 Task: Schedule a 'Marketing Strategy Meeting' on 7/25/2023 from 3:00 PM to 6:00 PM at 'Conference Hall B Wing'.
Action: Mouse moved to (17, 126)
Screenshot: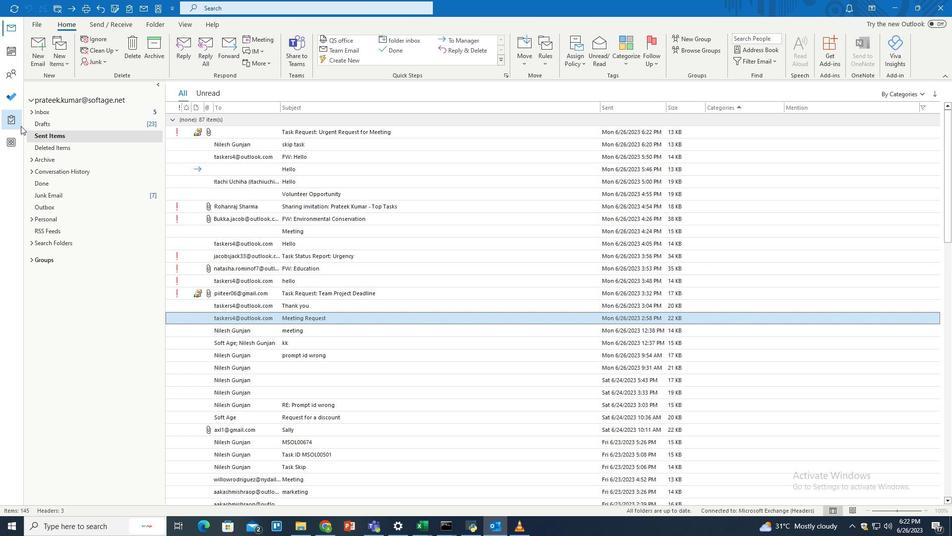 
Action: Mouse pressed left at (17, 126)
Screenshot: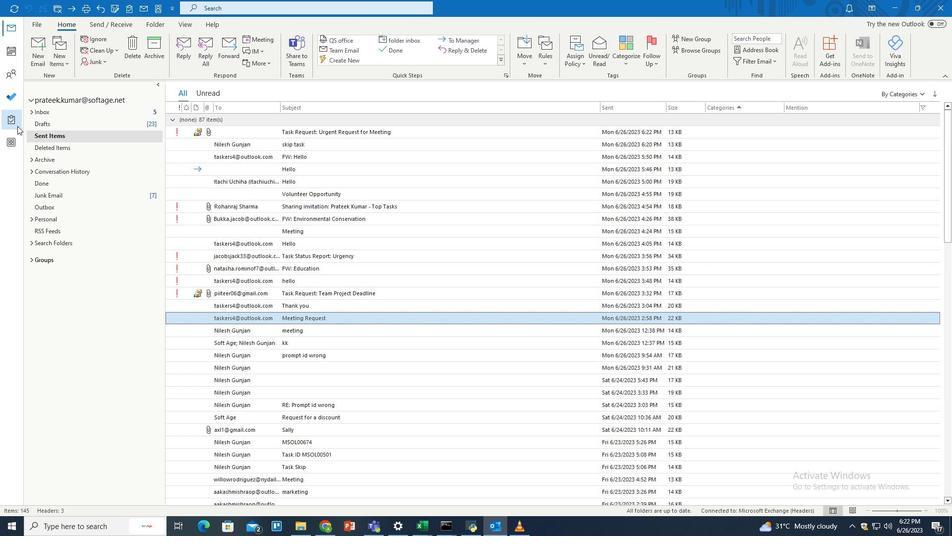 
Action: Mouse moved to (85, 53)
Screenshot: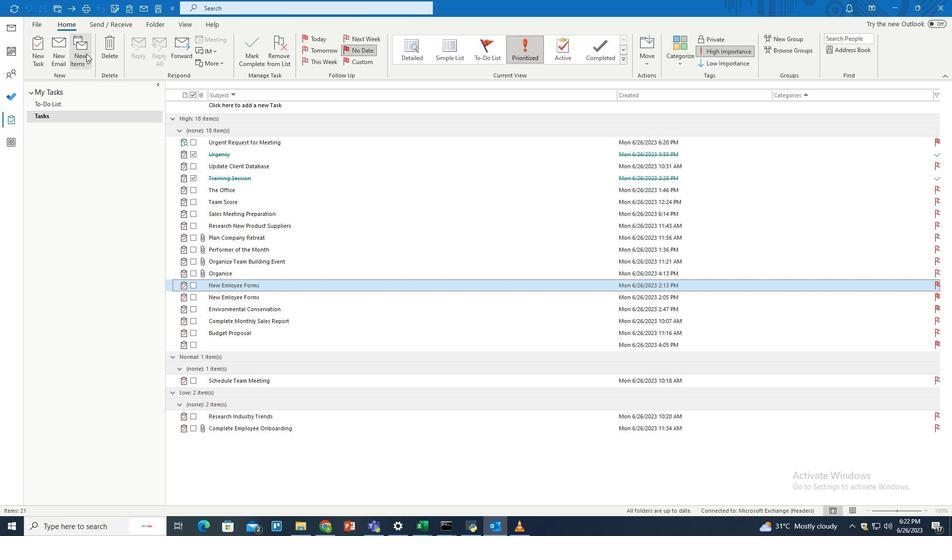 
Action: Mouse pressed left at (85, 53)
Screenshot: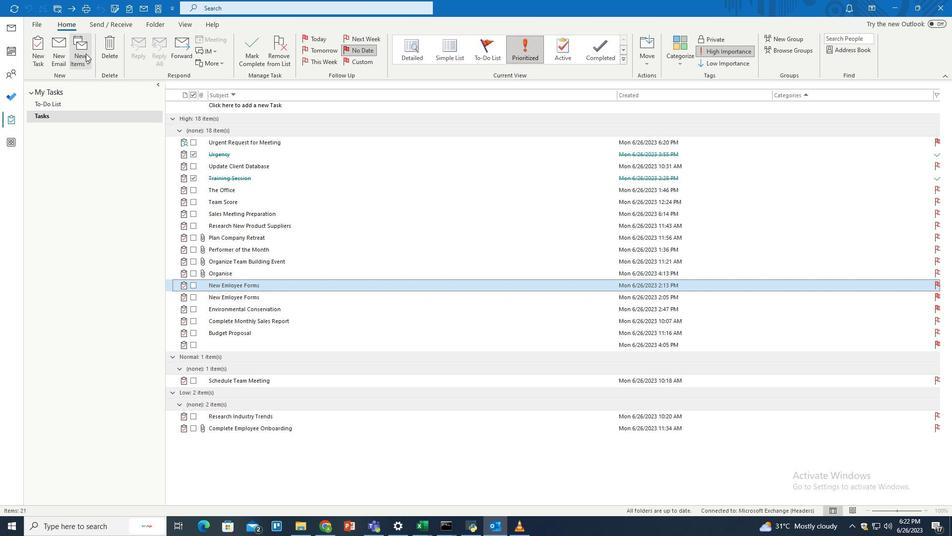 
Action: Mouse moved to (102, 106)
Screenshot: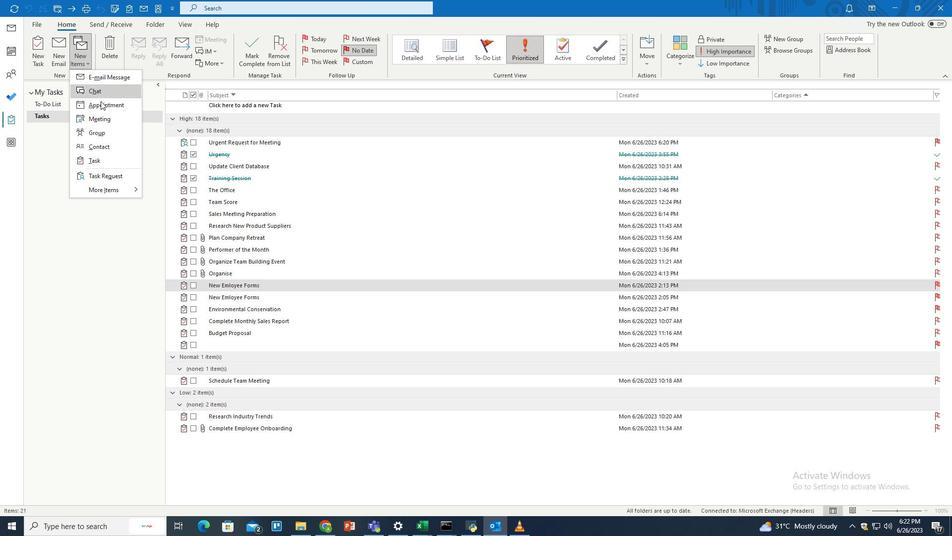 
Action: Mouse pressed left at (102, 106)
Screenshot: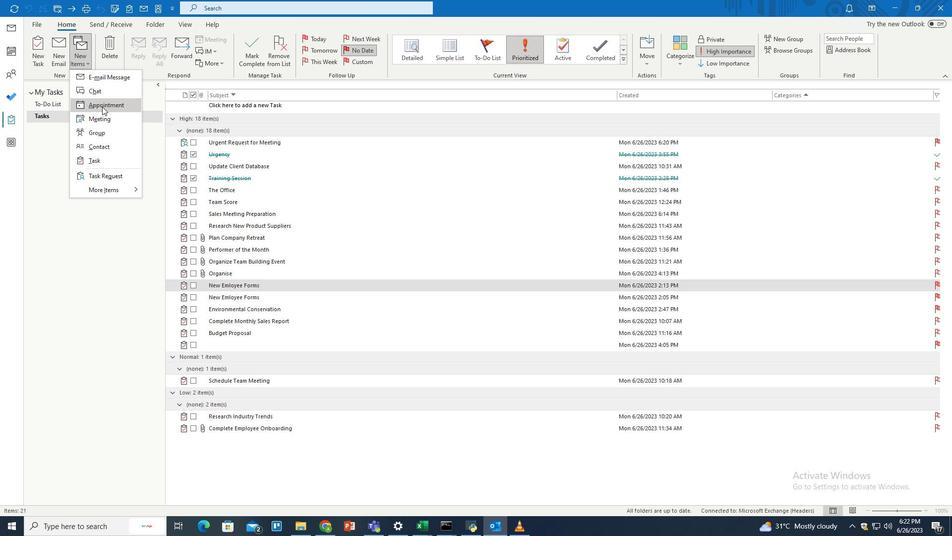 
Action: Mouse moved to (206, 205)
Screenshot: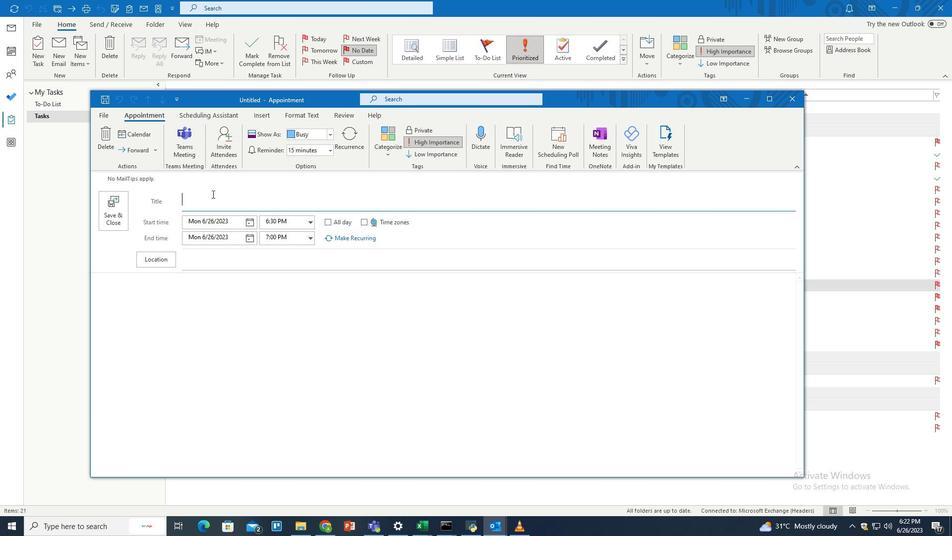 
Action: Key pressed <Key.shift>Marketing<Key.space><Key.shift>Strategy<Key.space><Key.shift>Meeting
Screenshot: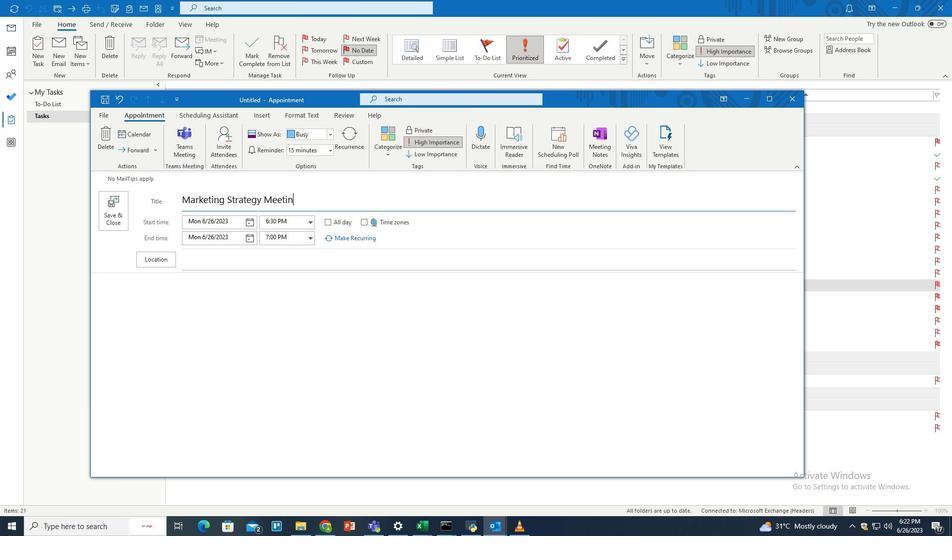 
Action: Mouse moved to (180, 300)
Screenshot: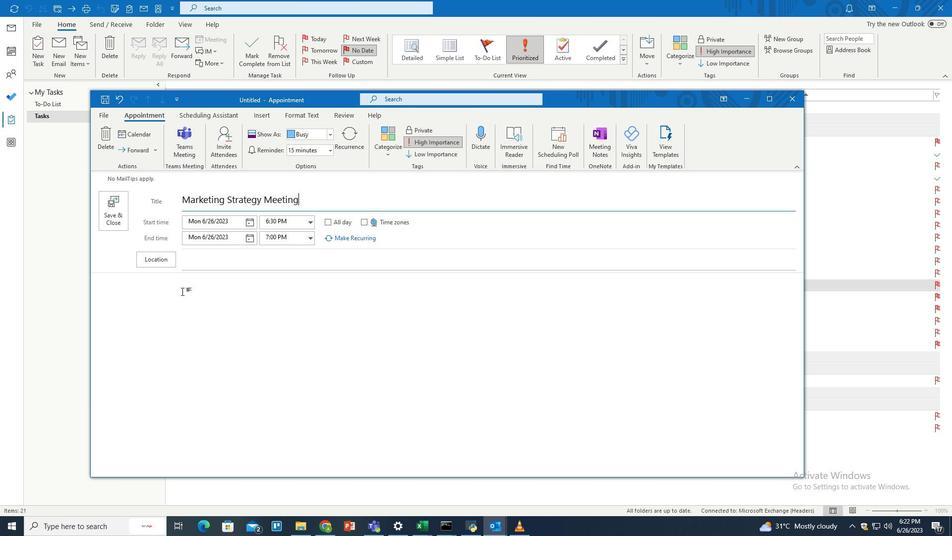 
Action: Mouse pressed left at (180, 300)
Screenshot: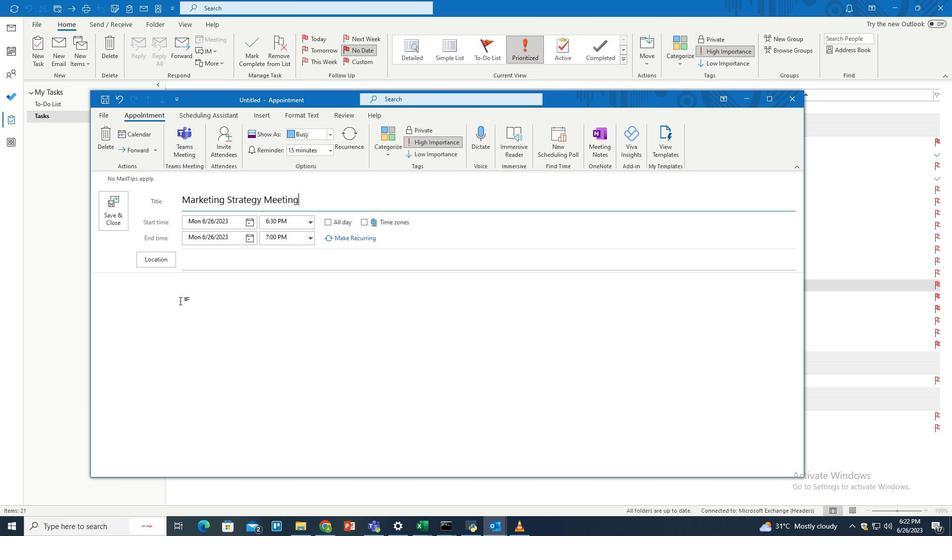 
Action: Key pressed <Key.shift>Scheduled<Key.space><Key.shift>M<Key.backspace>marketing<Key.space>strategy<Key.space>meeting<Key.space>to<Key.space>discuss<Key.space>upcoming<Key.space>campaigns,<Key.space>target<Key.space>audience<Key.space>analysis,<Key.space>and<Key.space>budget<Key.space>allocation.<Key.backspace>
Screenshot: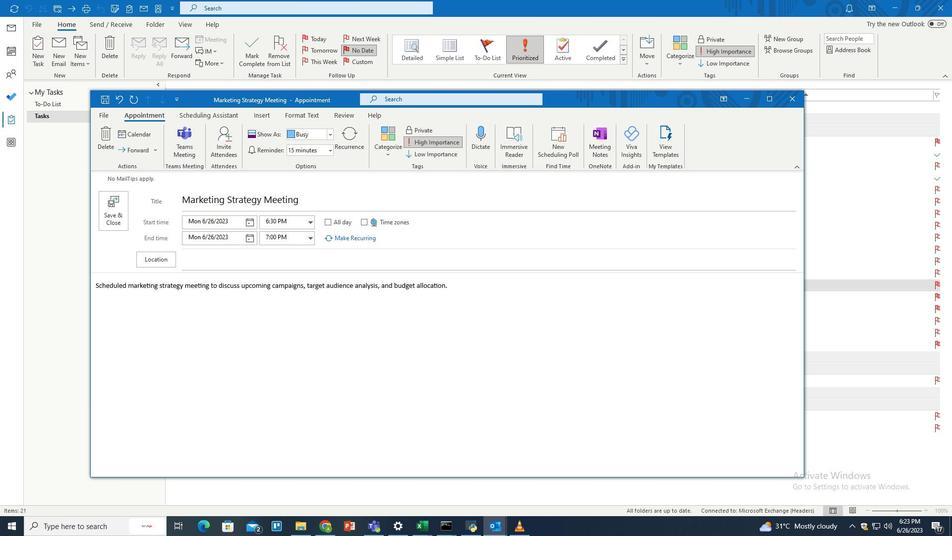 
Action: Mouse moved to (249, 222)
Screenshot: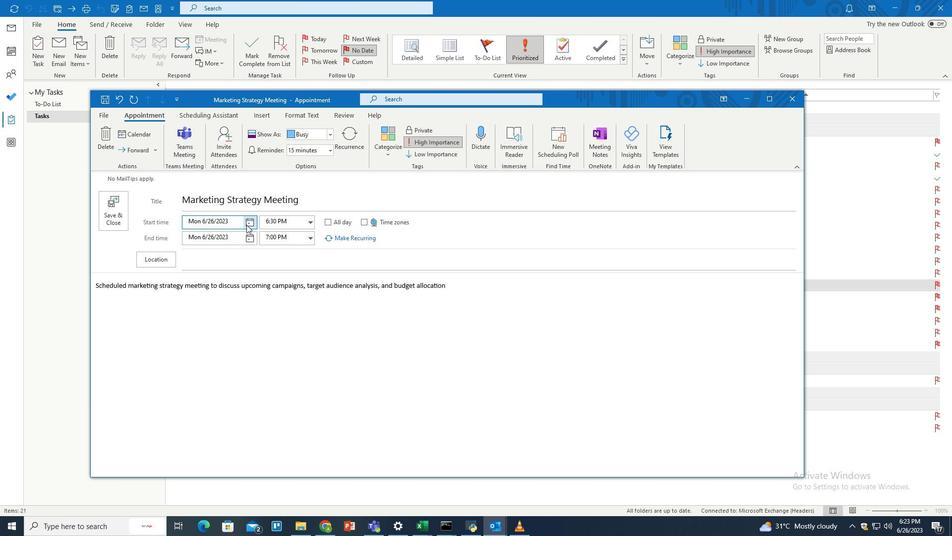 
Action: Mouse pressed left at (249, 222)
Screenshot: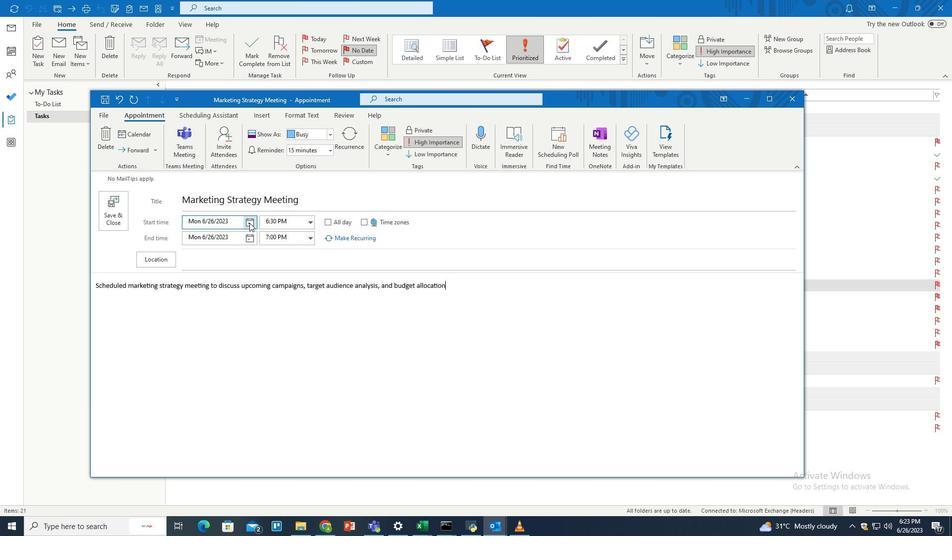 
Action: Mouse moved to (251, 232)
Screenshot: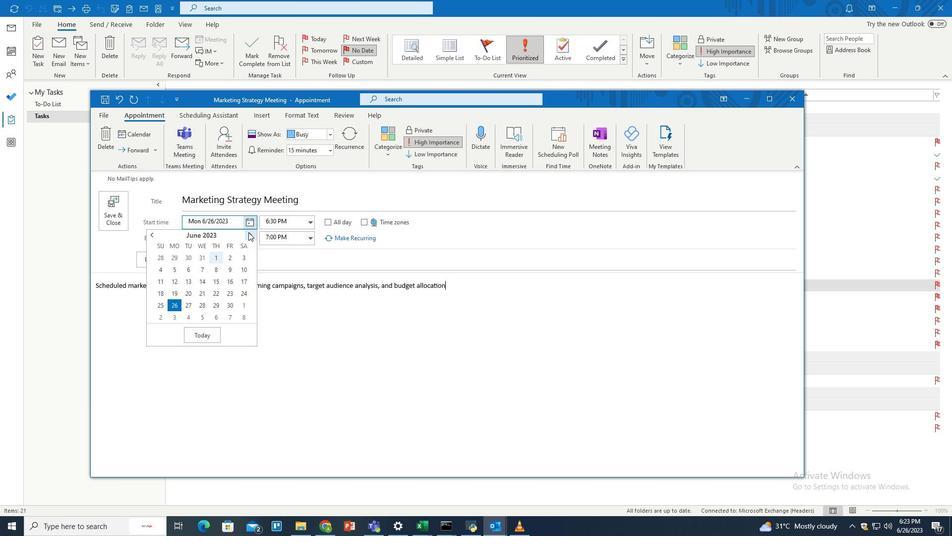 
Action: Mouse pressed left at (251, 232)
Screenshot: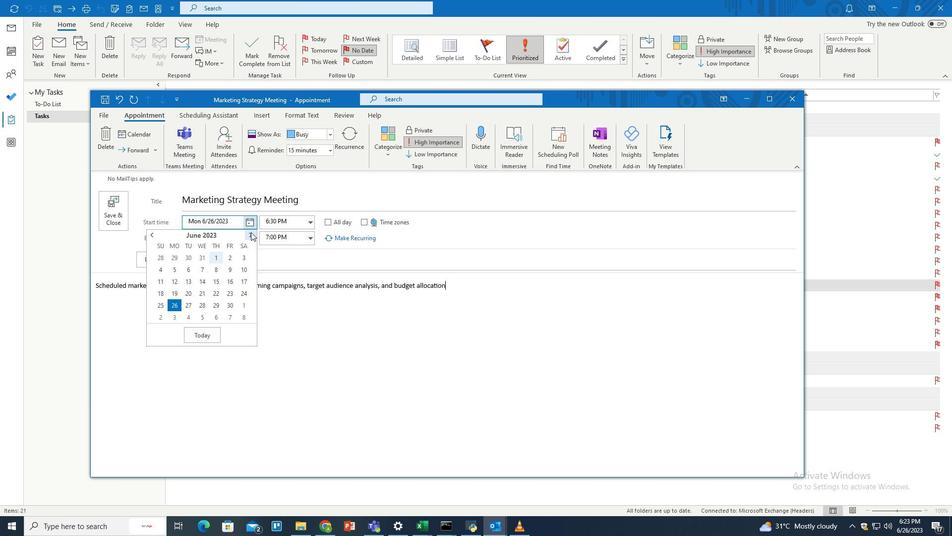 
Action: Mouse moved to (189, 301)
Screenshot: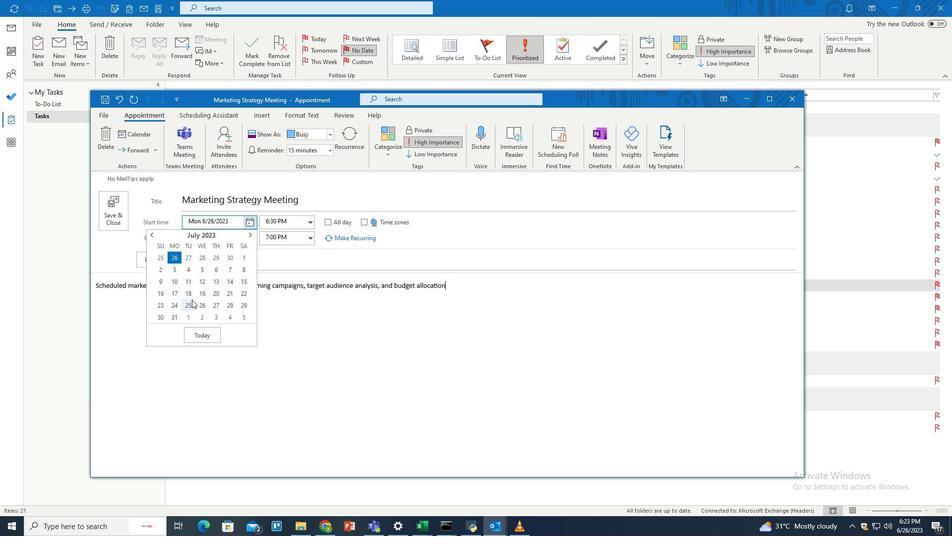
Action: Mouse pressed left at (189, 301)
Screenshot: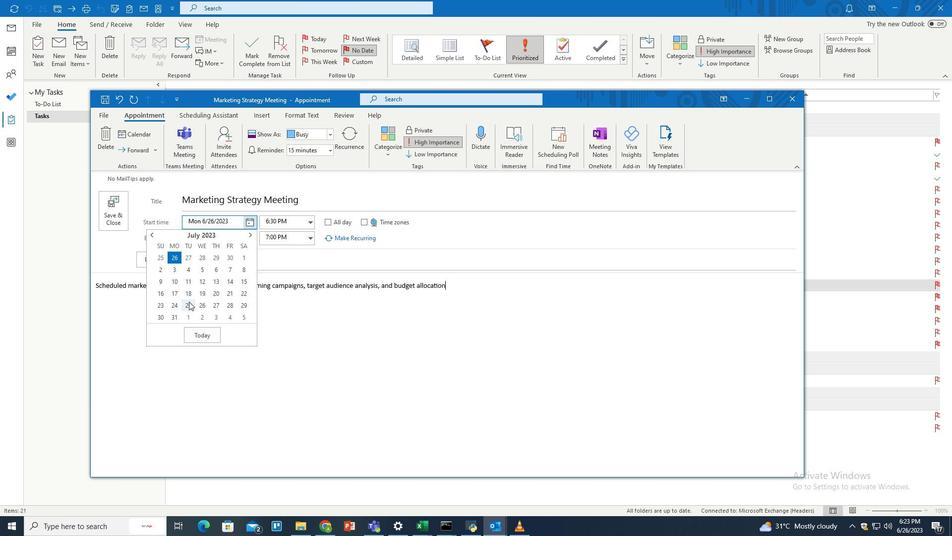 
Action: Mouse moved to (309, 221)
Screenshot: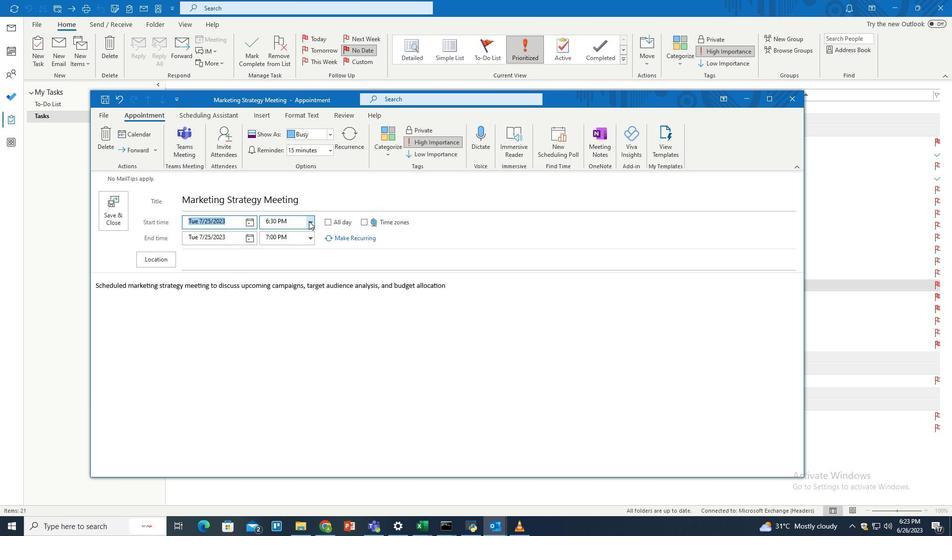 
Action: Mouse pressed left at (309, 221)
Screenshot: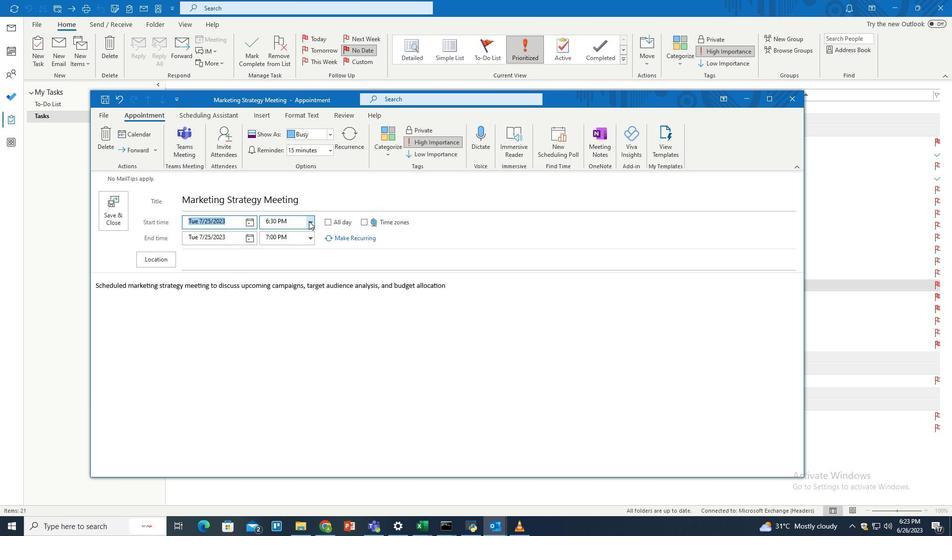 
Action: Mouse moved to (293, 238)
Screenshot: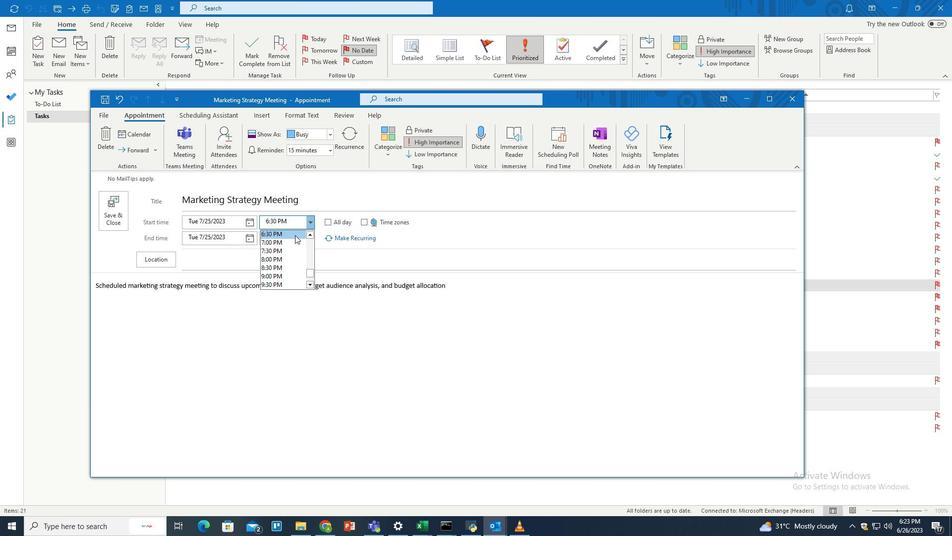 
Action: Mouse scrolled (293, 239) with delta (0, 0)
Screenshot: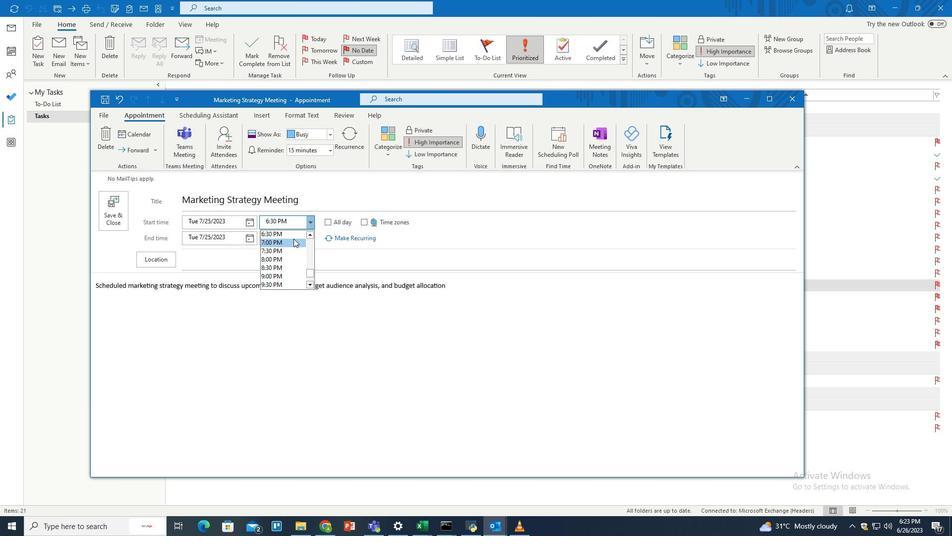 
Action: Mouse scrolled (293, 239) with delta (0, 0)
Screenshot: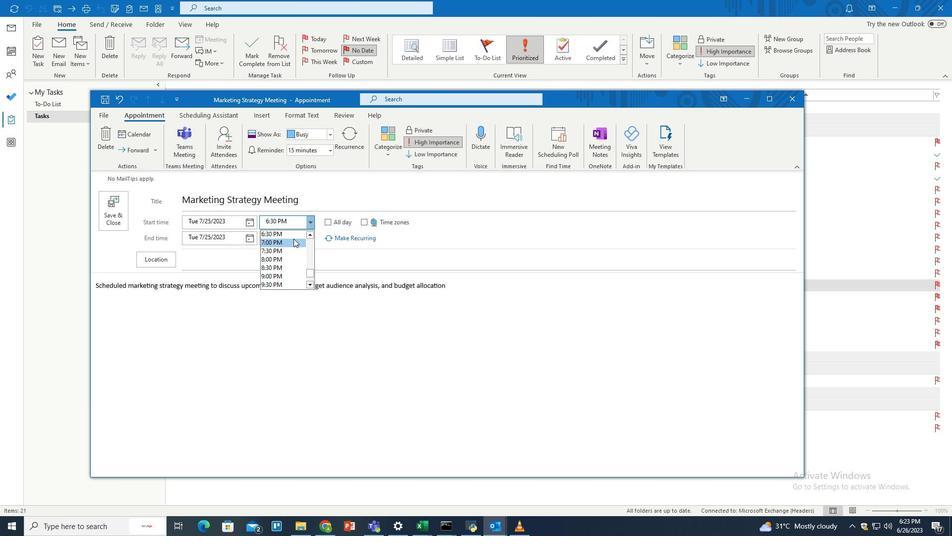 
Action: Mouse moved to (311, 231)
Screenshot: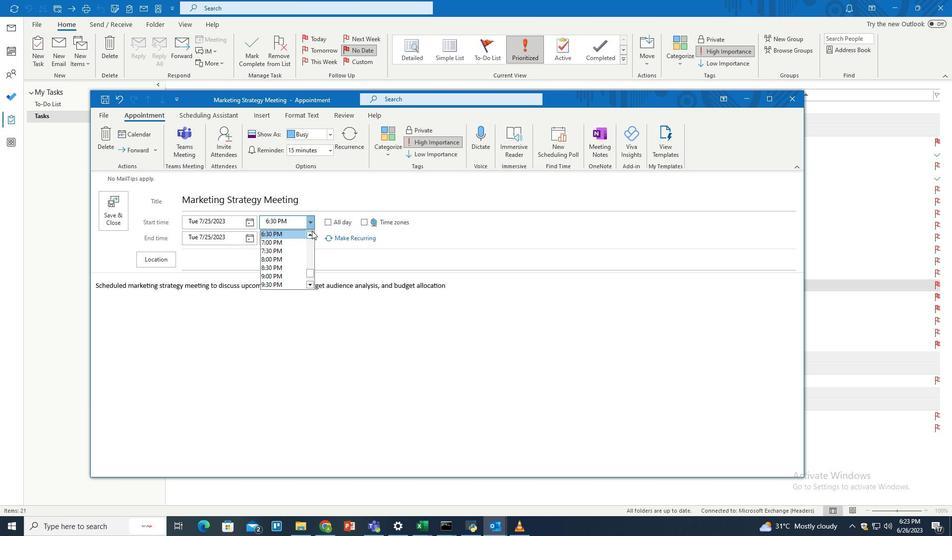 
Action: Mouse pressed left at (311, 231)
Screenshot: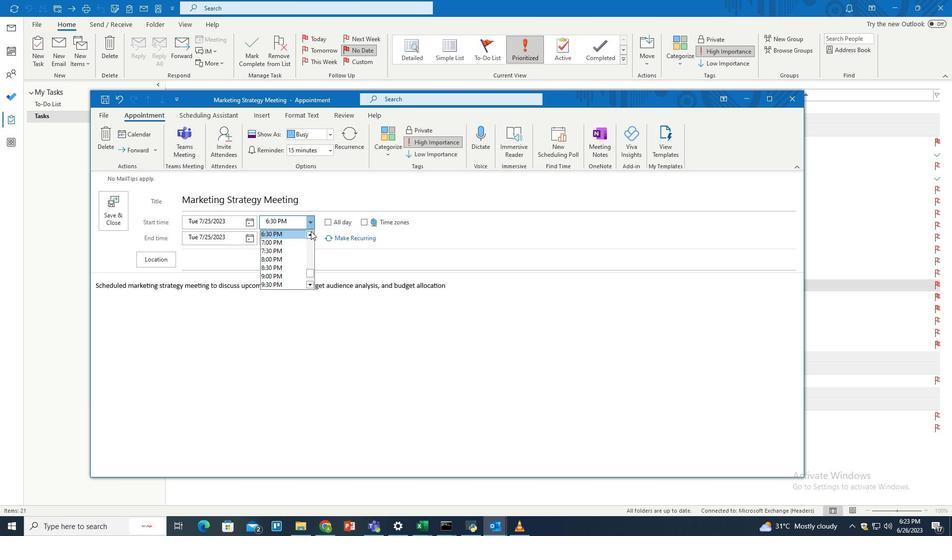 
Action: Mouse pressed left at (311, 231)
Screenshot: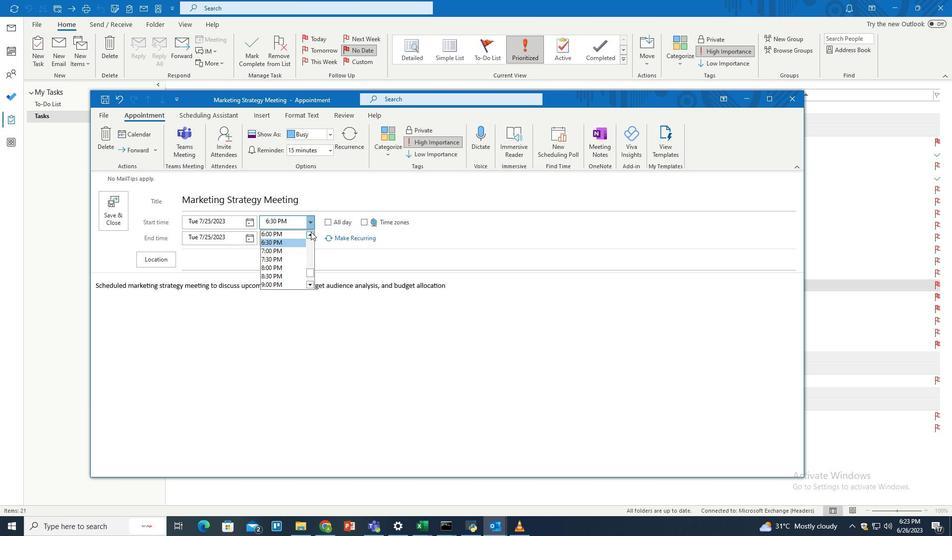 
Action: Mouse pressed left at (311, 231)
Screenshot: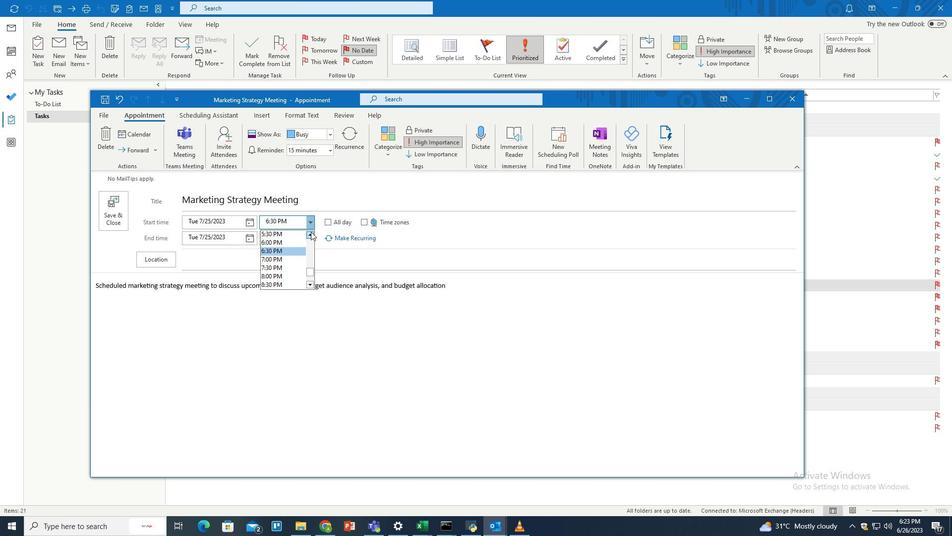 
Action: Mouse pressed left at (311, 231)
Screenshot: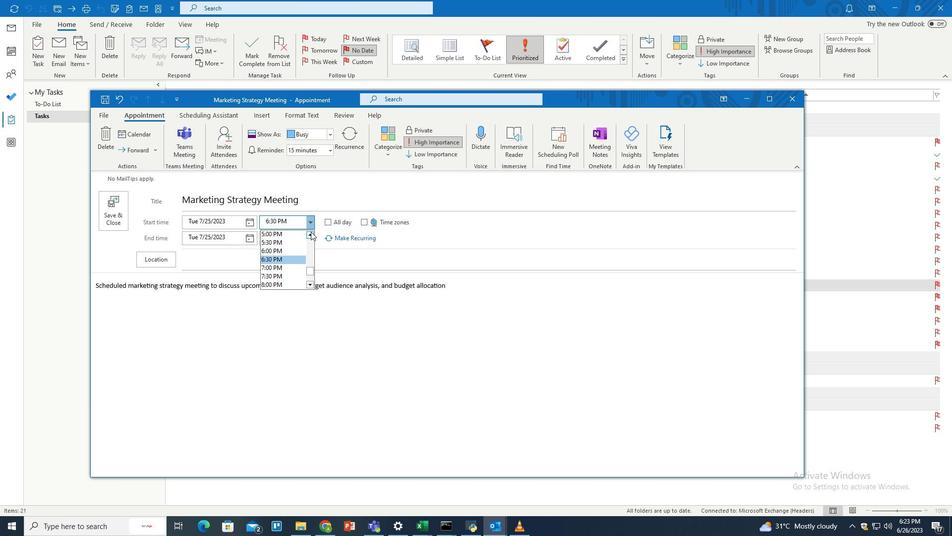 
Action: Mouse pressed left at (311, 231)
Screenshot: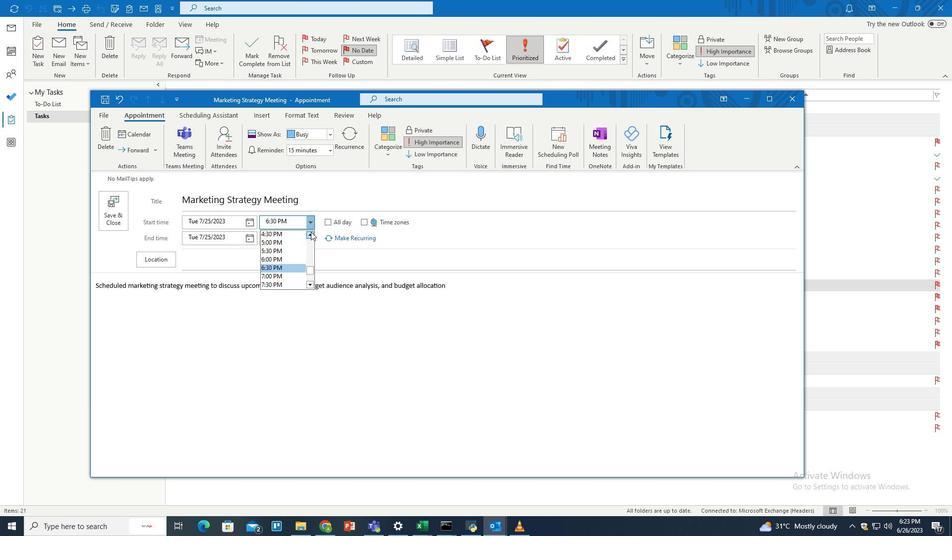 
Action: Mouse moved to (310, 232)
Screenshot: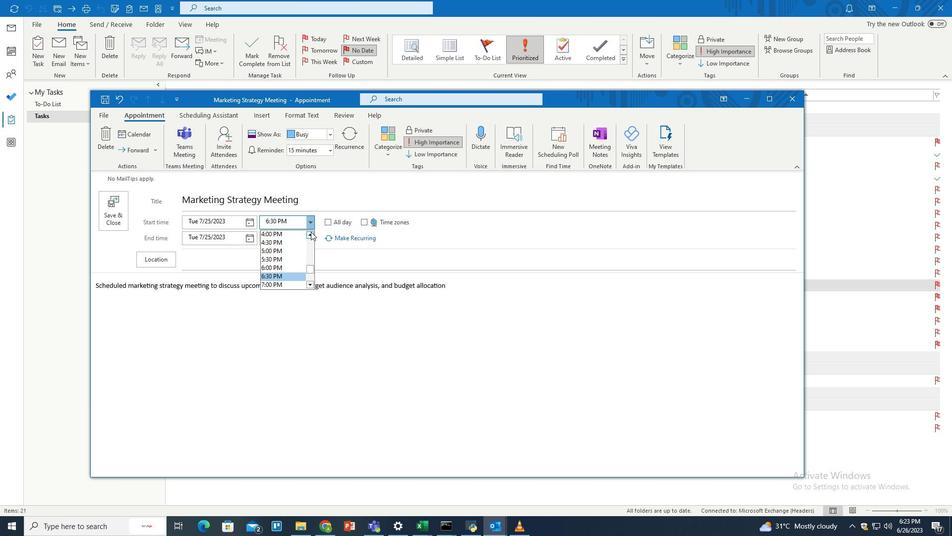 
Action: Mouse pressed left at (310, 232)
Screenshot: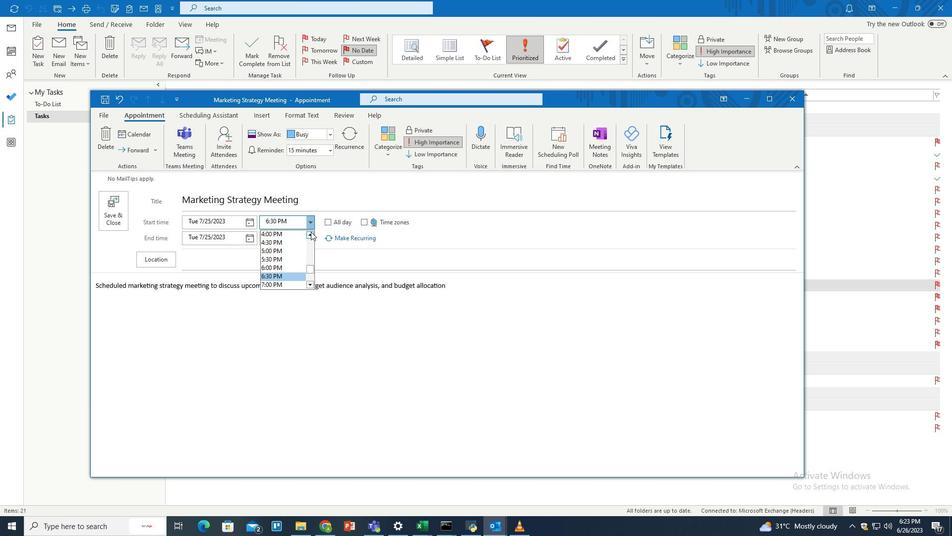 
Action: Mouse pressed left at (310, 232)
Screenshot: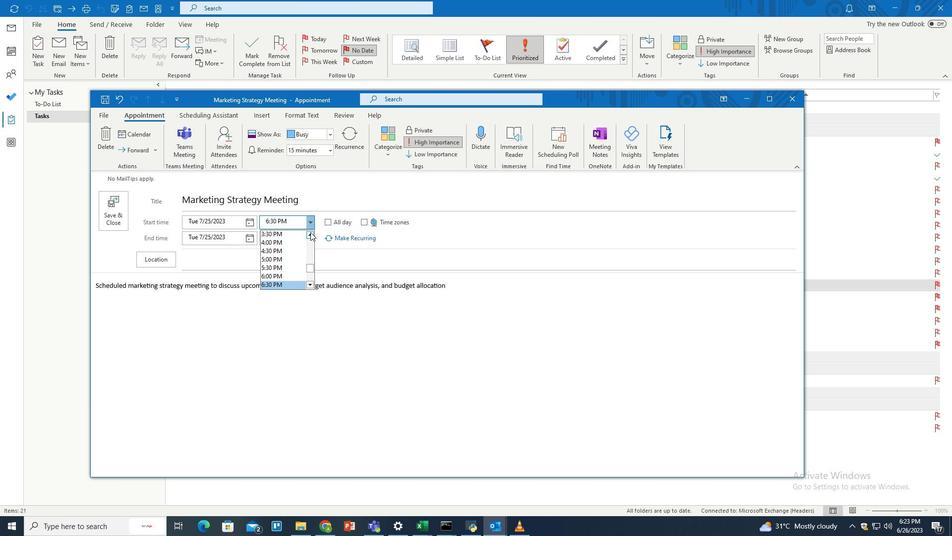 
Action: Mouse moved to (291, 231)
Screenshot: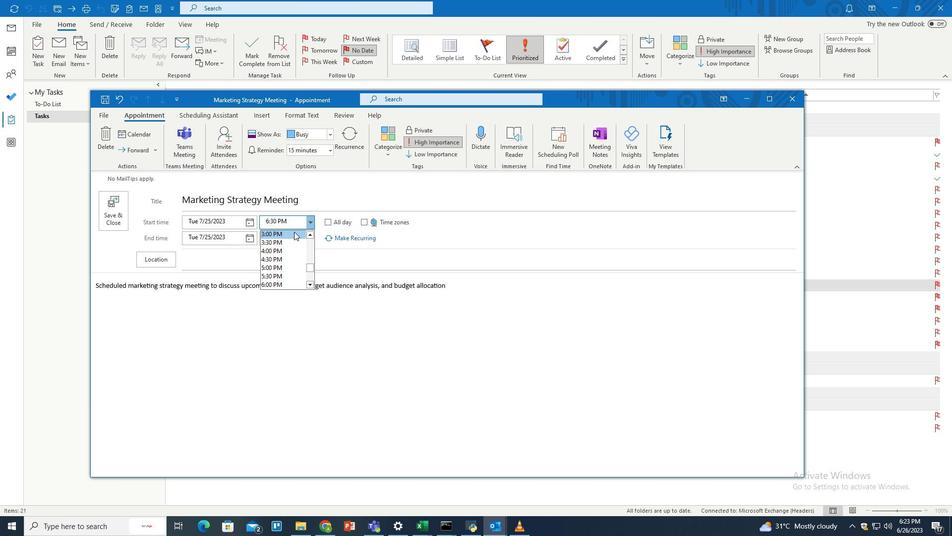 
Action: Mouse pressed left at (291, 231)
Screenshot: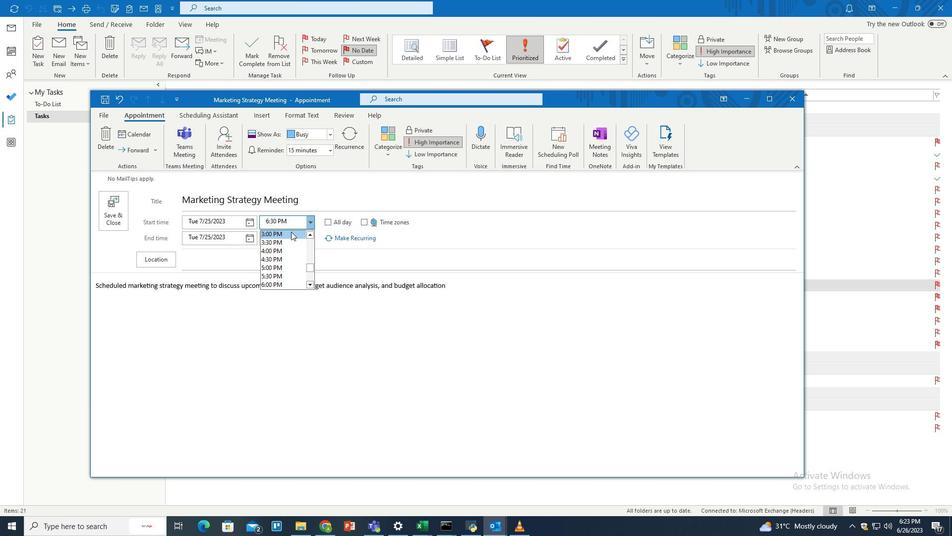 
Action: Mouse moved to (297, 239)
Screenshot: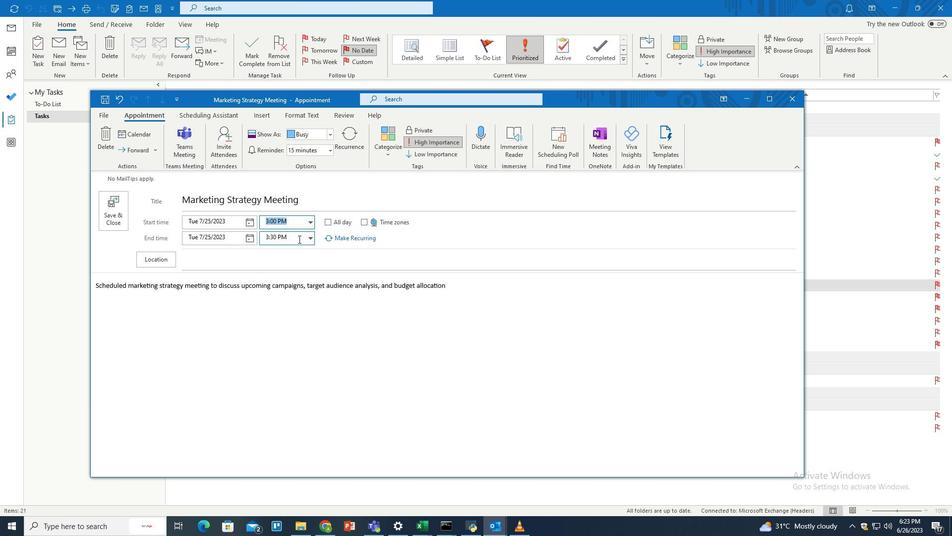 
Action: Mouse pressed left at (297, 239)
Screenshot: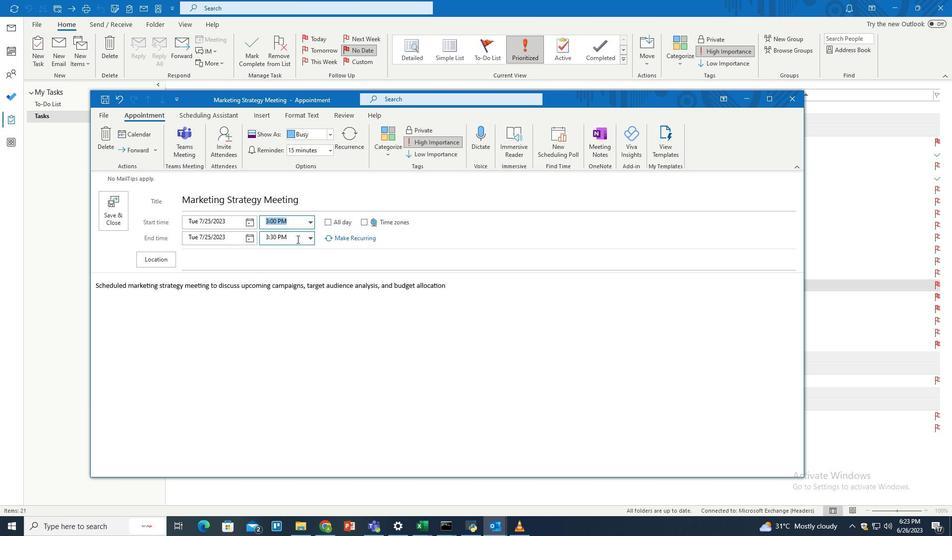 
Action: Mouse moved to (310, 238)
Screenshot: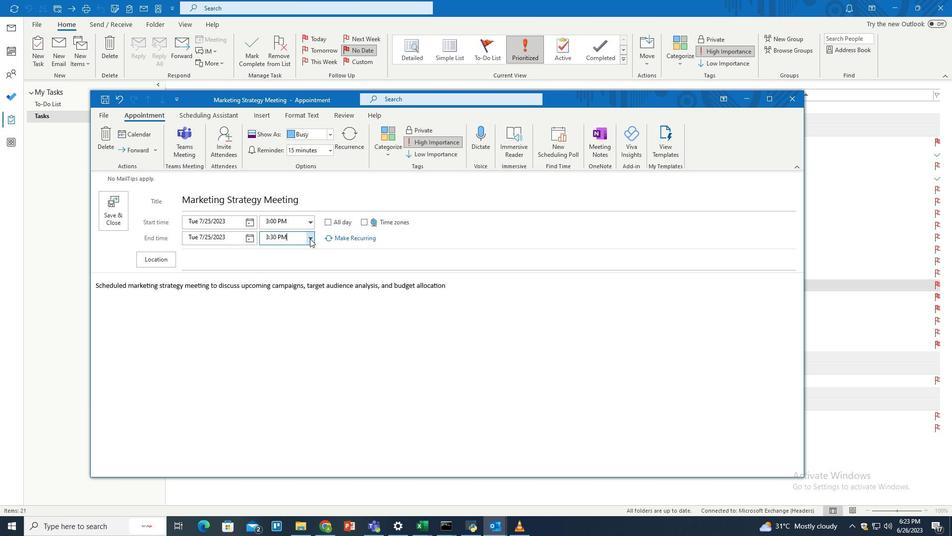 
Action: Mouse pressed left at (310, 238)
Screenshot: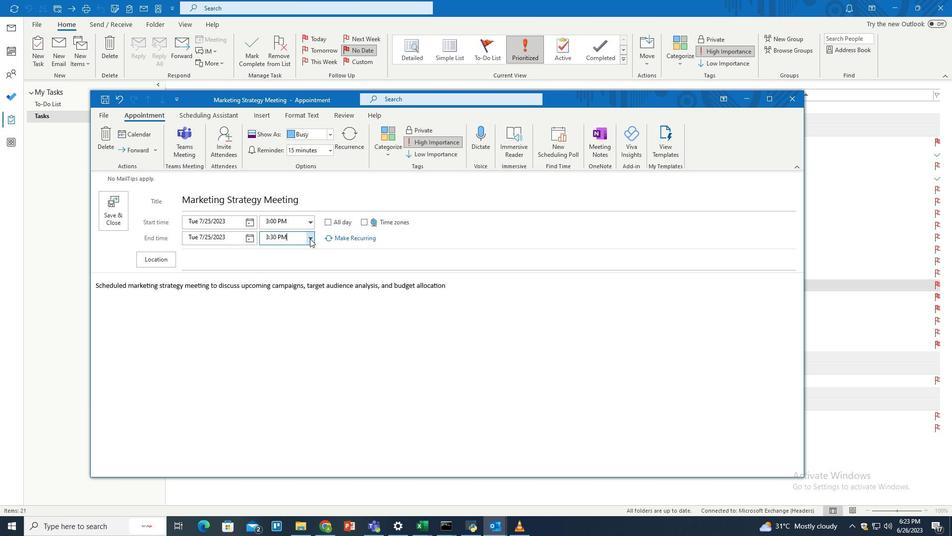 
Action: Mouse moved to (281, 299)
Screenshot: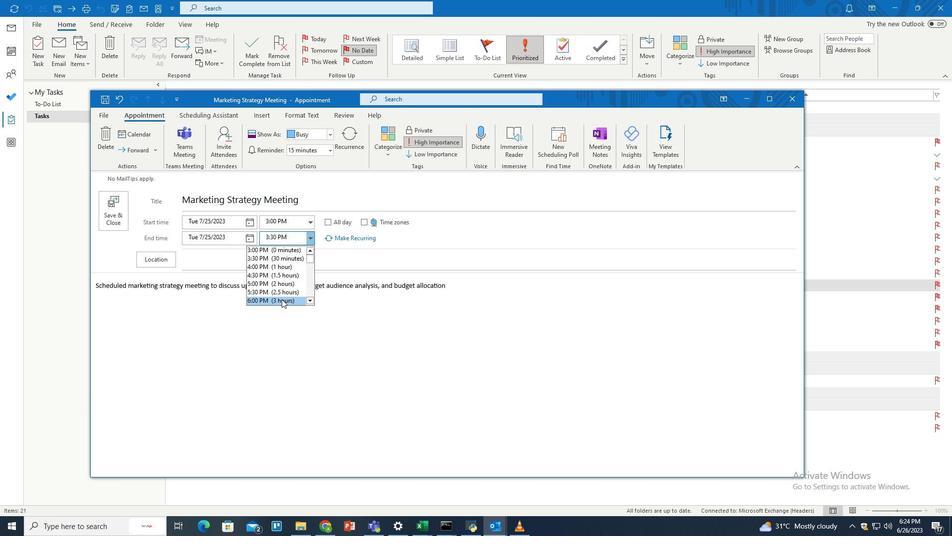 
Action: Mouse pressed left at (281, 299)
Screenshot: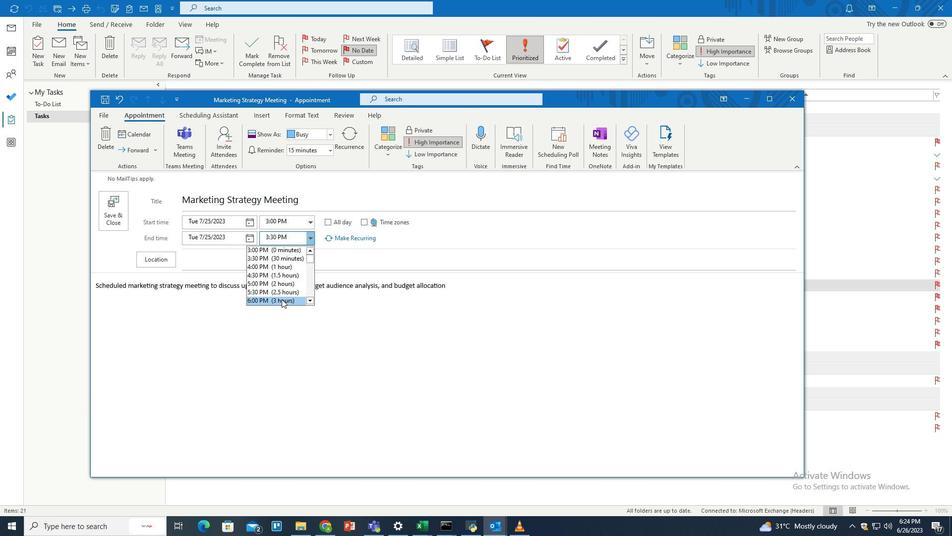 
Action: Mouse moved to (241, 260)
Screenshot: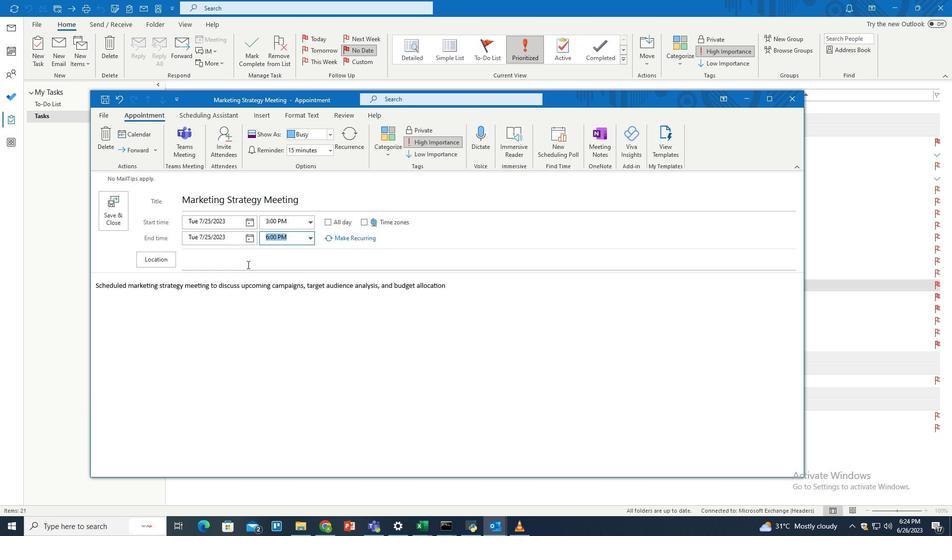 
Action: Mouse pressed left at (241, 260)
Screenshot: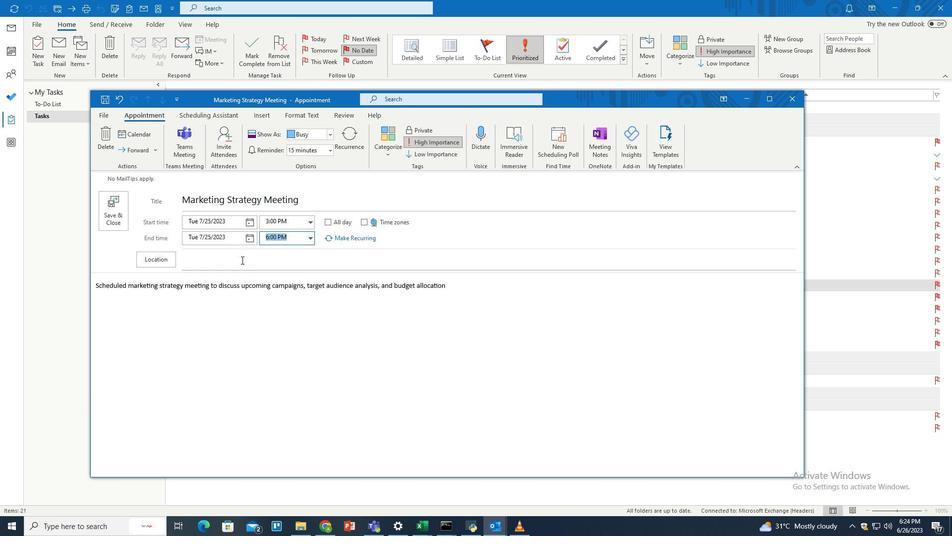 
Action: Key pressed <Key.shift>Conference<Key.space><Key.shift>Hall<Key.space><Key.shift>B<Key.space><Key.shift>Wing<Key.enter>
Screenshot: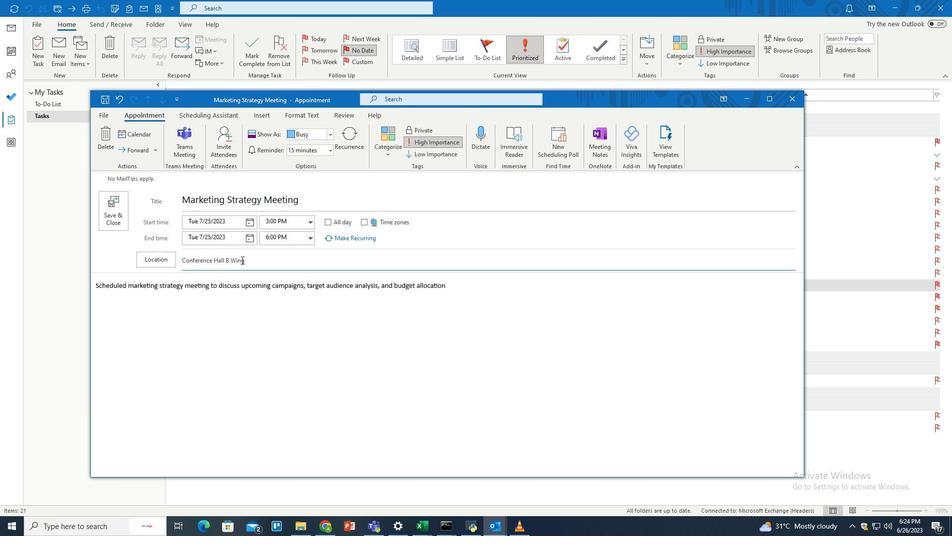 
Action: Mouse moved to (478, 303)
Screenshot: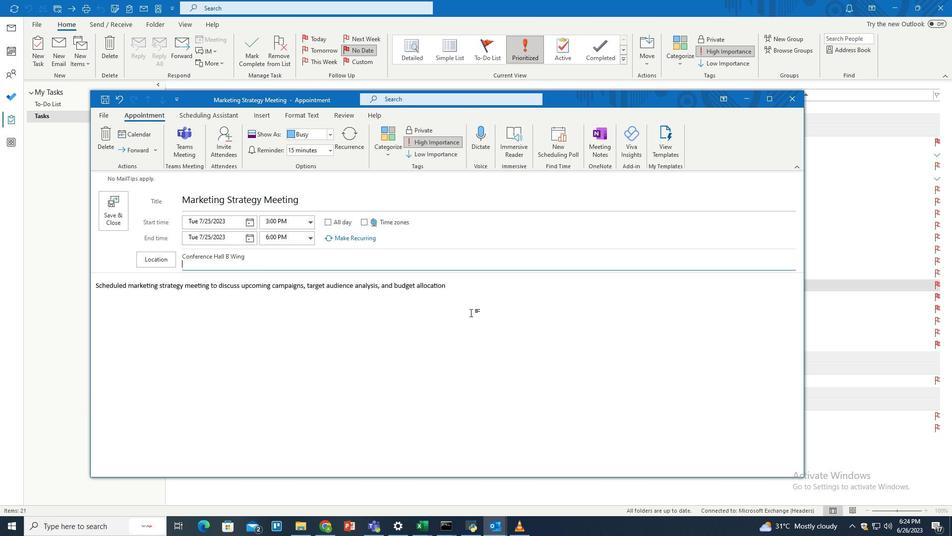 
Action: Mouse pressed left at (478, 303)
Screenshot: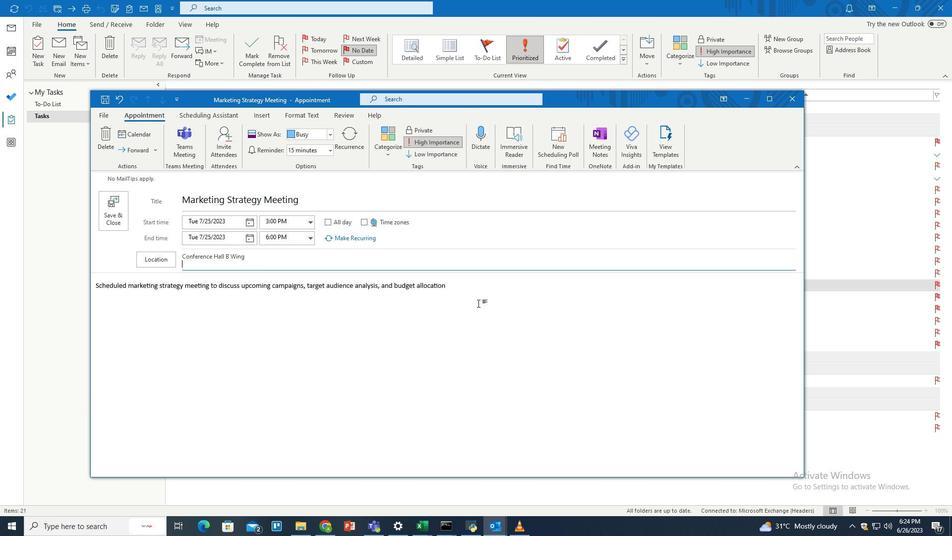 
Action: Mouse moved to (113, 210)
Screenshot: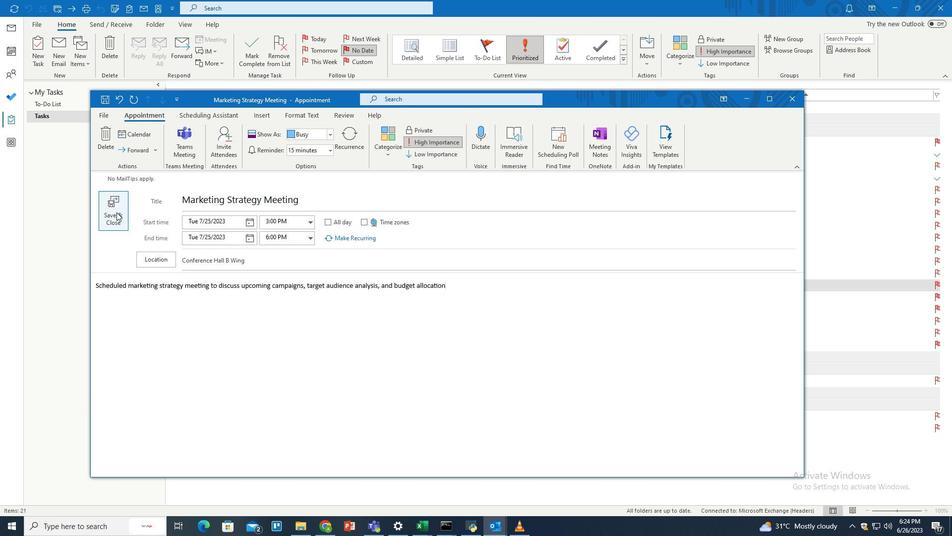 
Action: Mouse pressed left at (113, 210)
Screenshot: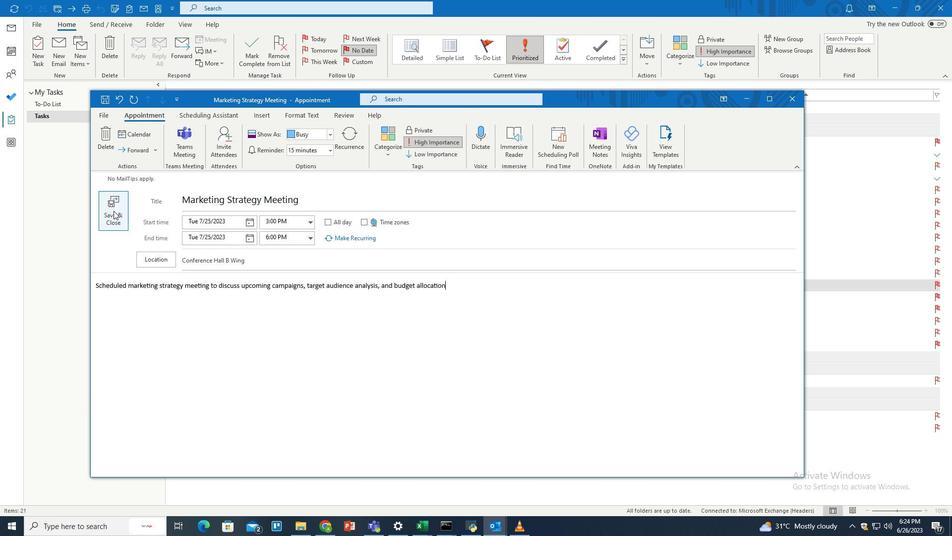 
Action: Mouse moved to (281, 307)
Screenshot: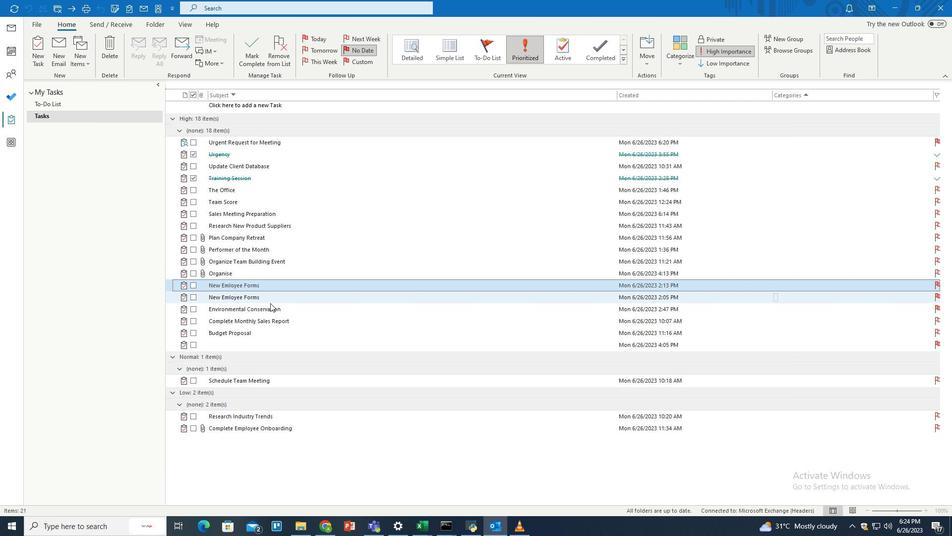 
